 Task: Create a task  Implement backup and restore functionality for better data management , assign it to team member softage.10@softage.net in the project TranslateForge and update the status of the task to  At Risk , set the priority of the task to Medium.
Action: Mouse pressed left at (74, 97)
Screenshot: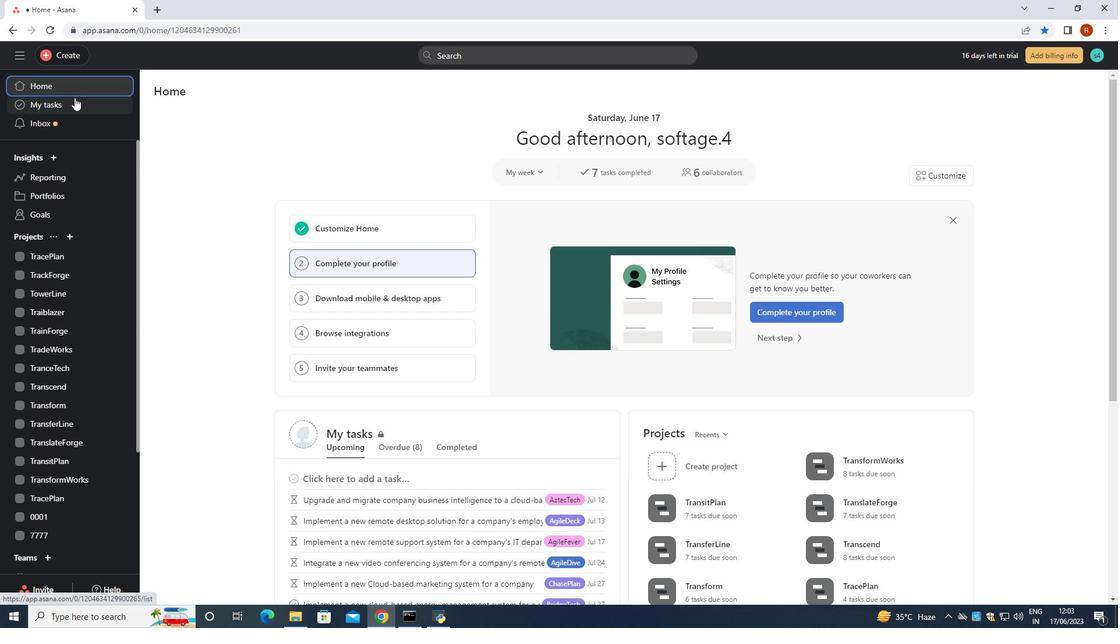 
Action: Mouse moved to (72, 83)
Screenshot: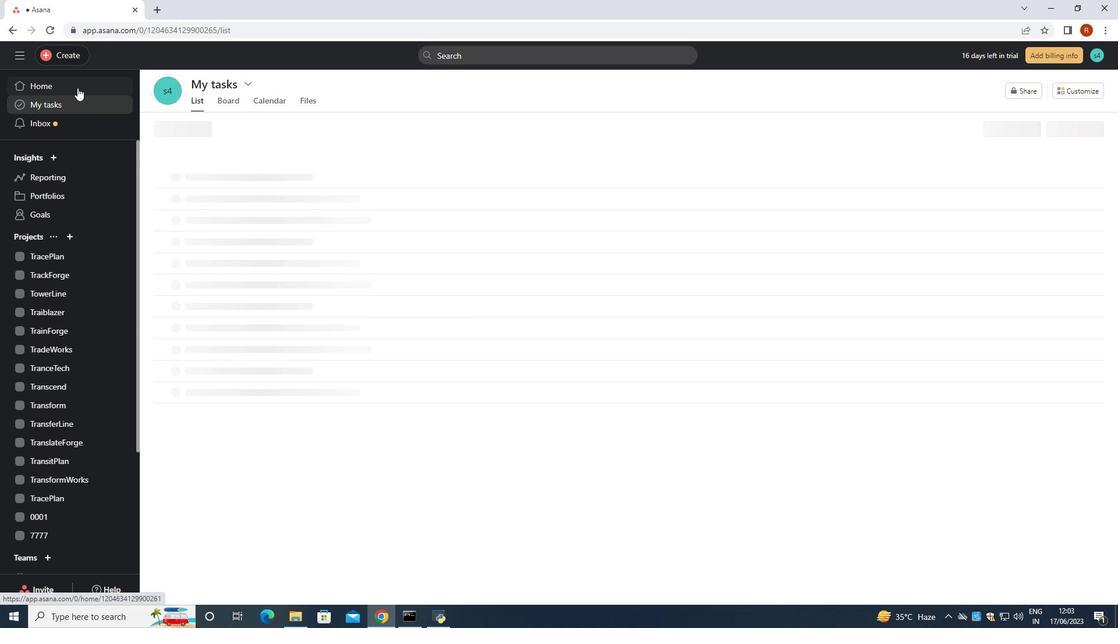 
Action: Mouse pressed left at (72, 83)
Screenshot: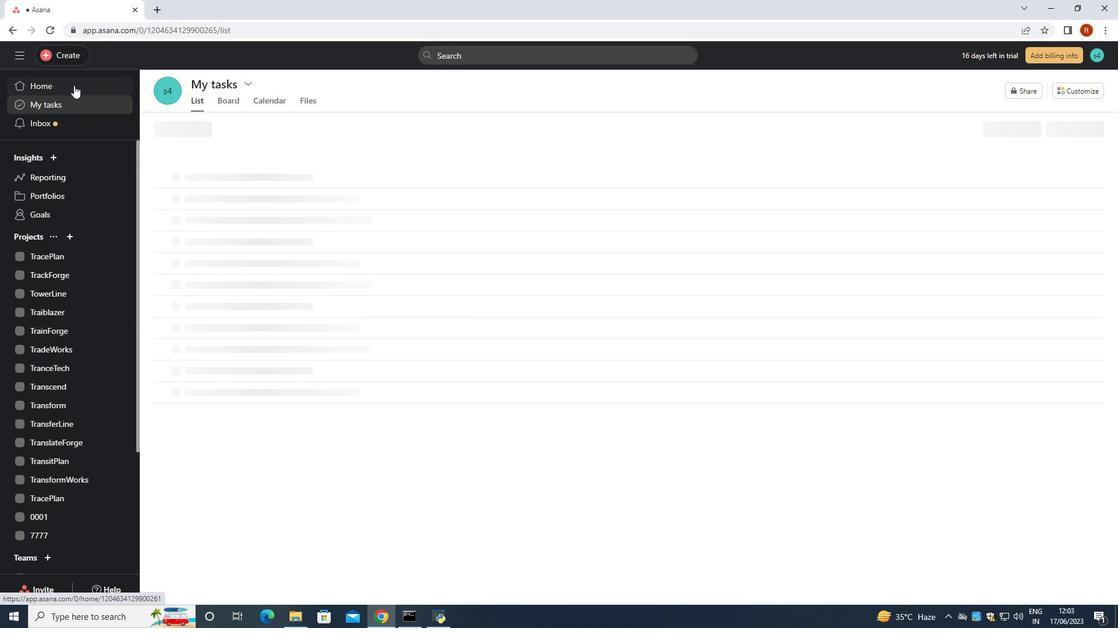 
Action: Mouse moved to (83, 443)
Screenshot: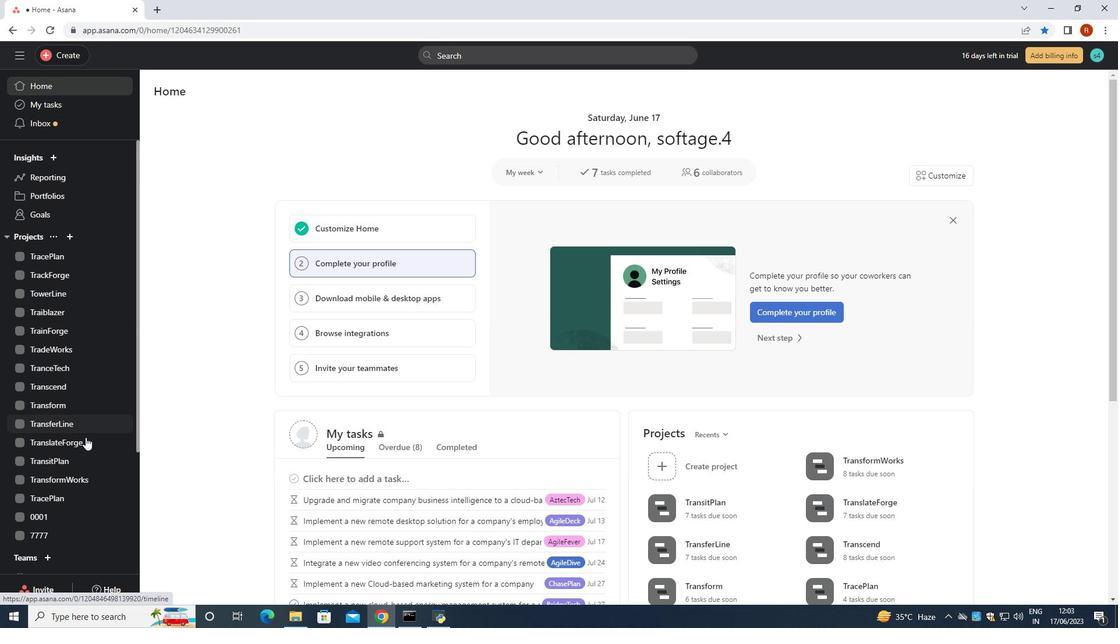 
Action: Mouse pressed left at (83, 443)
Screenshot: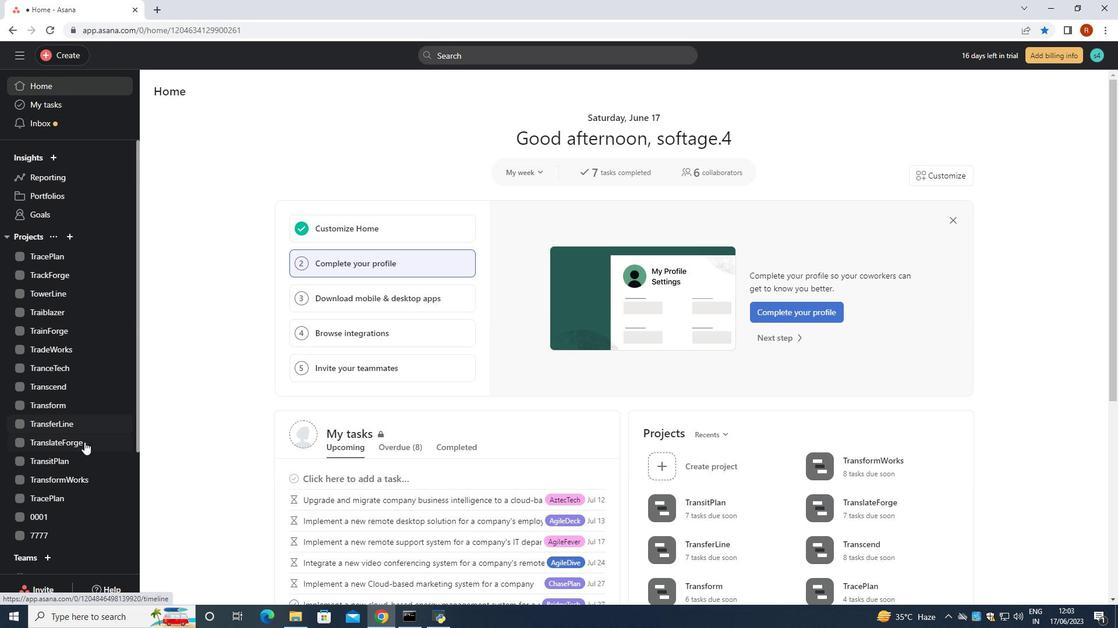 
Action: Mouse moved to (170, 144)
Screenshot: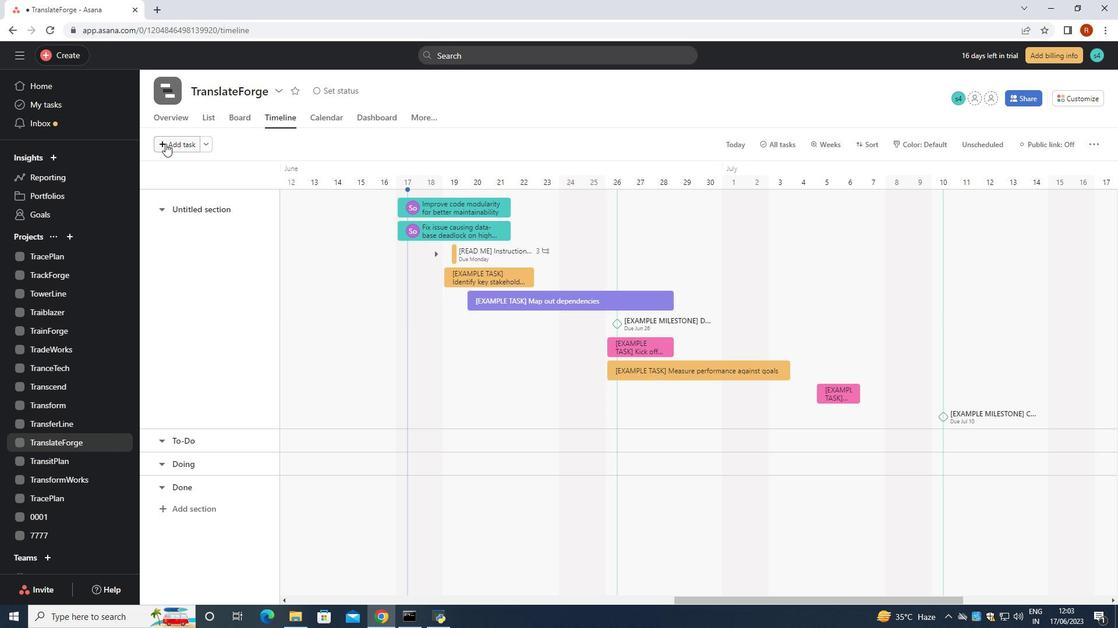 
Action: Mouse pressed left at (170, 144)
Screenshot: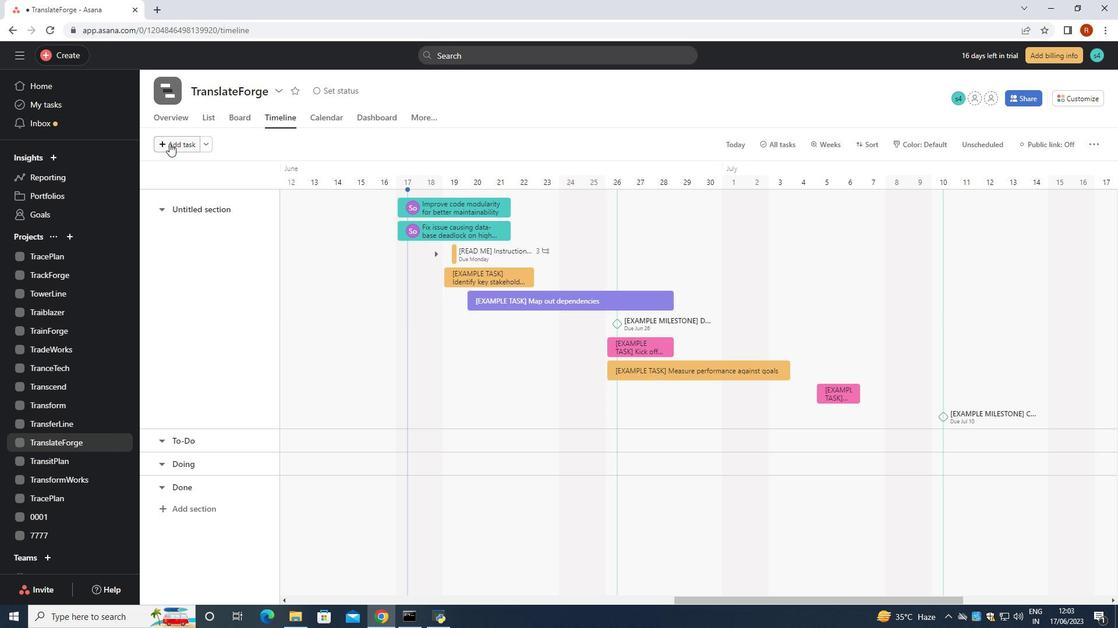 
Action: Mouse moved to (163, 141)
Screenshot: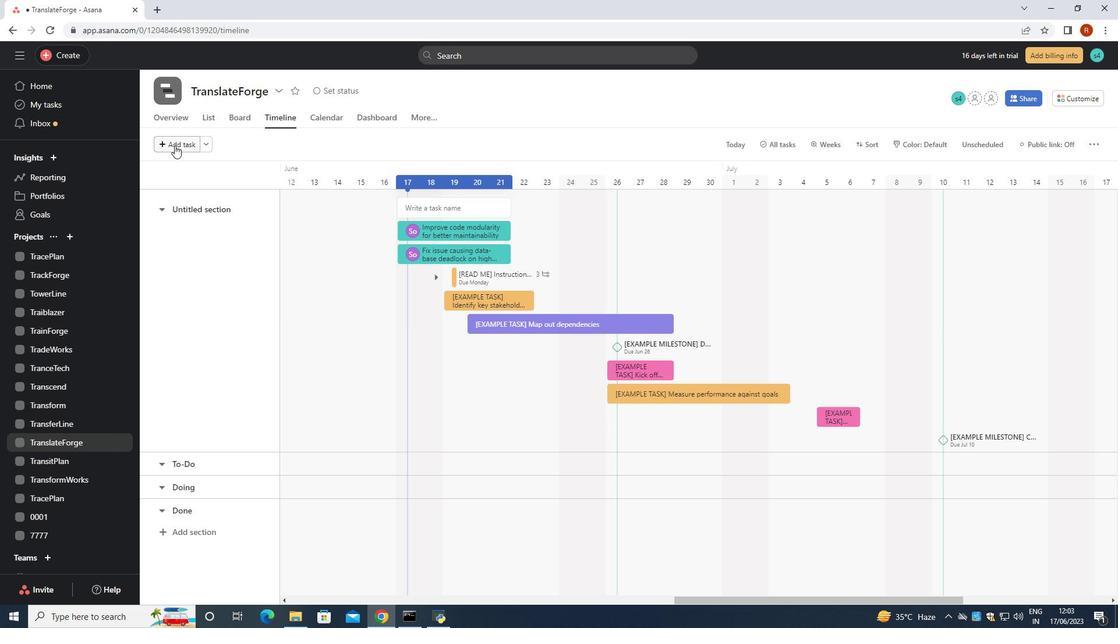 
Action: Key pressed <Key.shift><Key.shift><Key.shift><Key.shift><Key.shift><Key.shift><Key.shift><Key.shift><Key.shift><Key.shift><Key.shift><Key.shift><Key.shift>Implement<Key.space>backup<Key.space>and<Key.space>restore<Key.space>functionality<Key.space>for<Key.space>better<Key.space>data<Key.space>management<Key.enter>
Screenshot: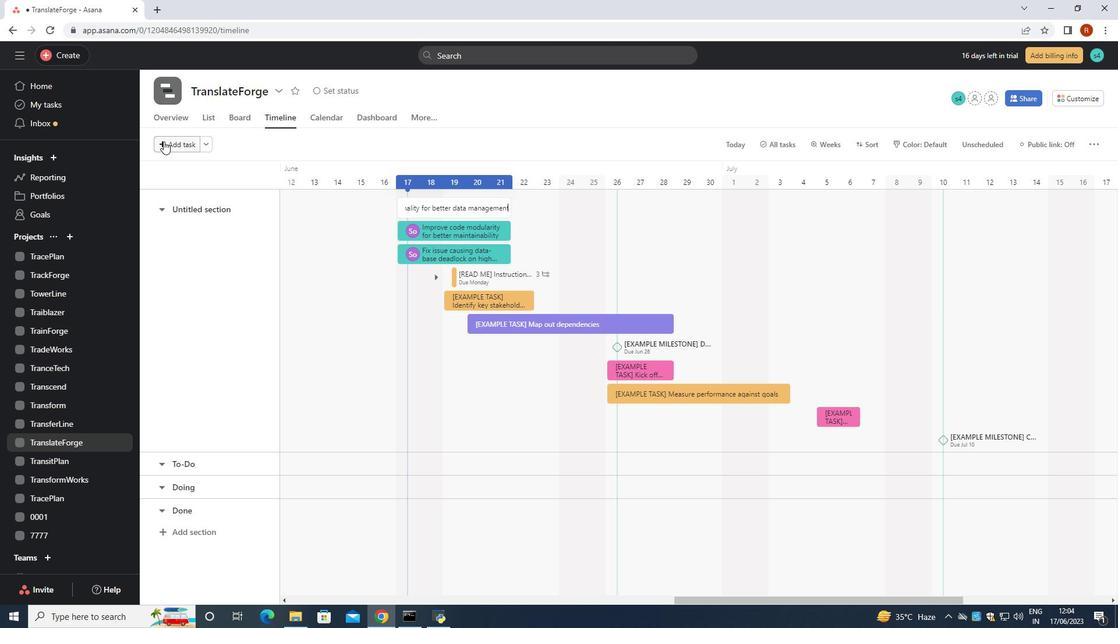 
Action: Mouse moved to (464, 205)
Screenshot: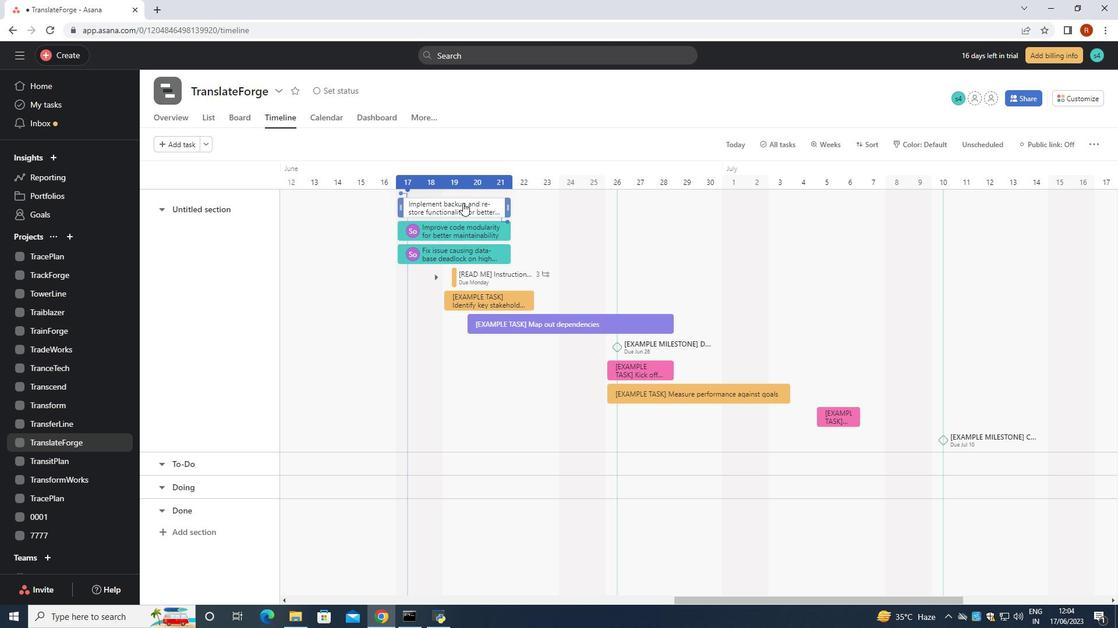 
Action: Mouse pressed left at (464, 205)
Screenshot: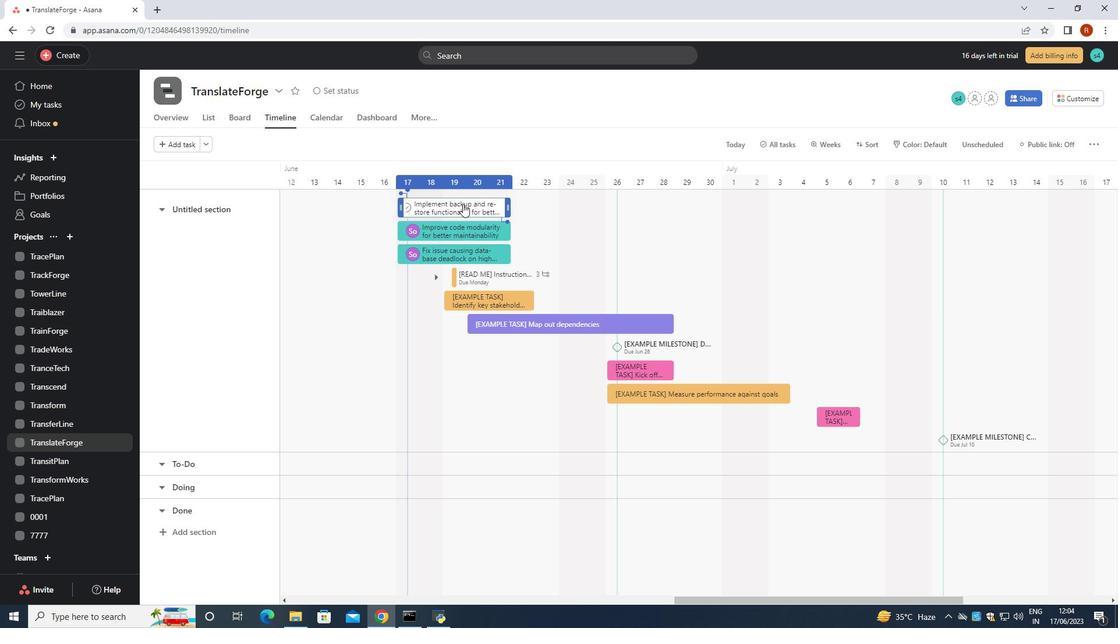
Action: Mouse moved to (821, 231)
Screenshot: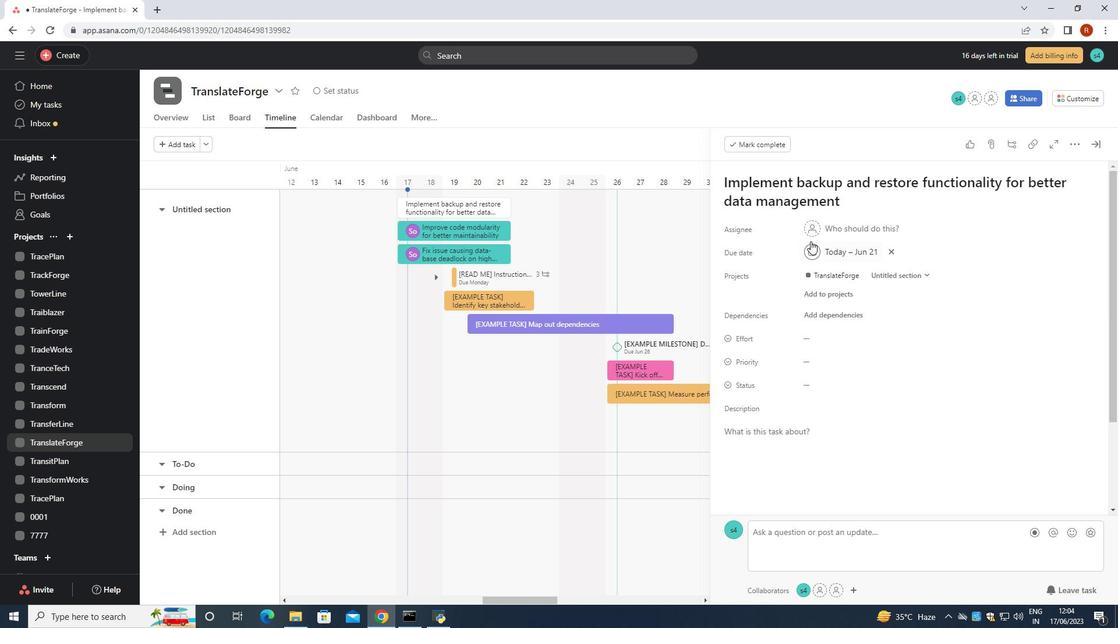 
Action: Mouse pressed left at (821, 231)
Screenshot: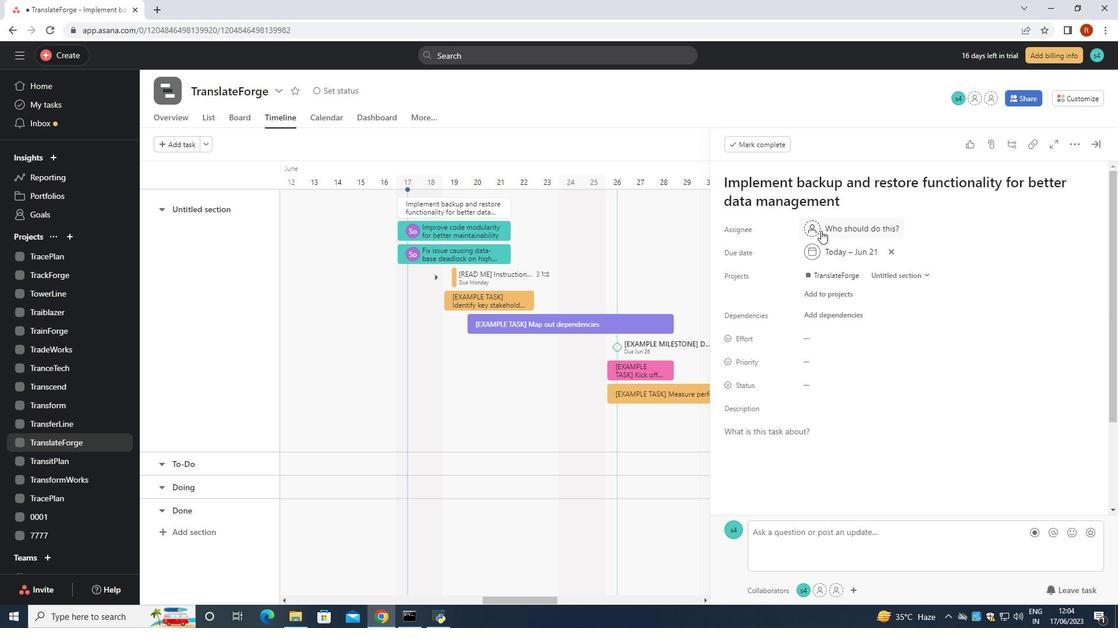 
Action: Mouse moved to (739, 182)
Screenshot: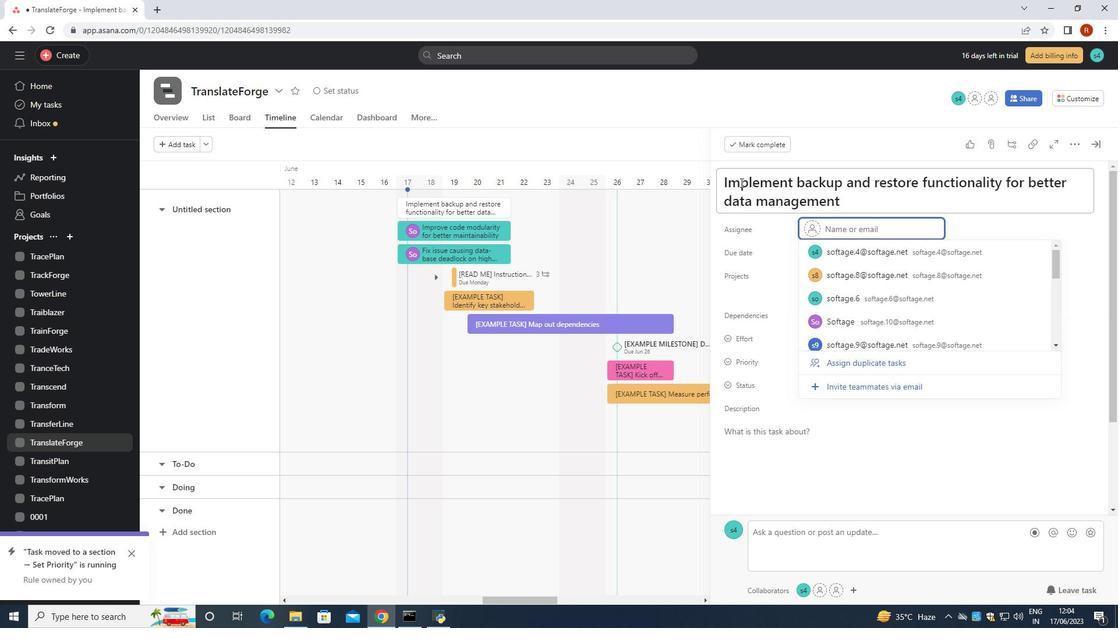 
Action: Key pressed softage.10<Key.shift>@sod<Key.backspace>ftage.net
Screenshot: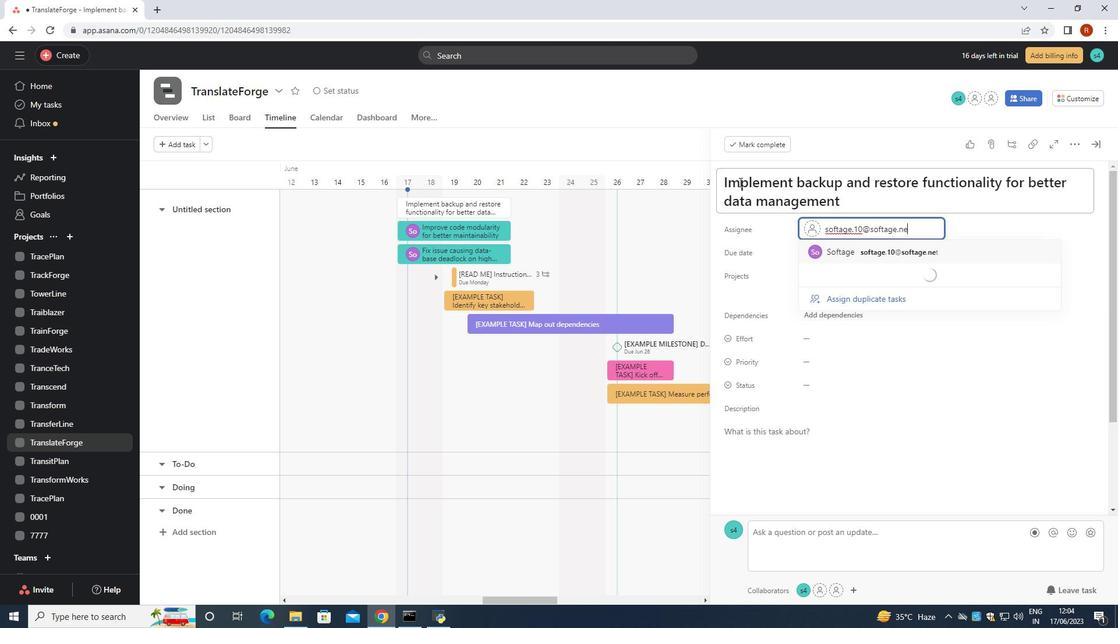 
Action: Mouse moved to (930, 253)
Screenshot: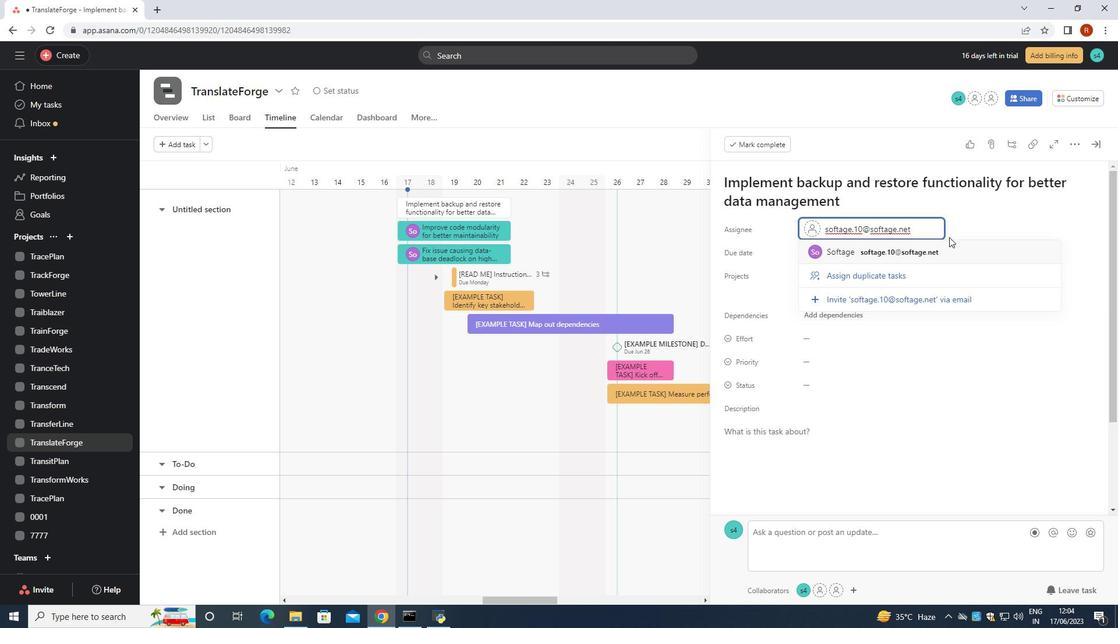 
Action: Mouse pressed left at (930, 253)
Screenshot: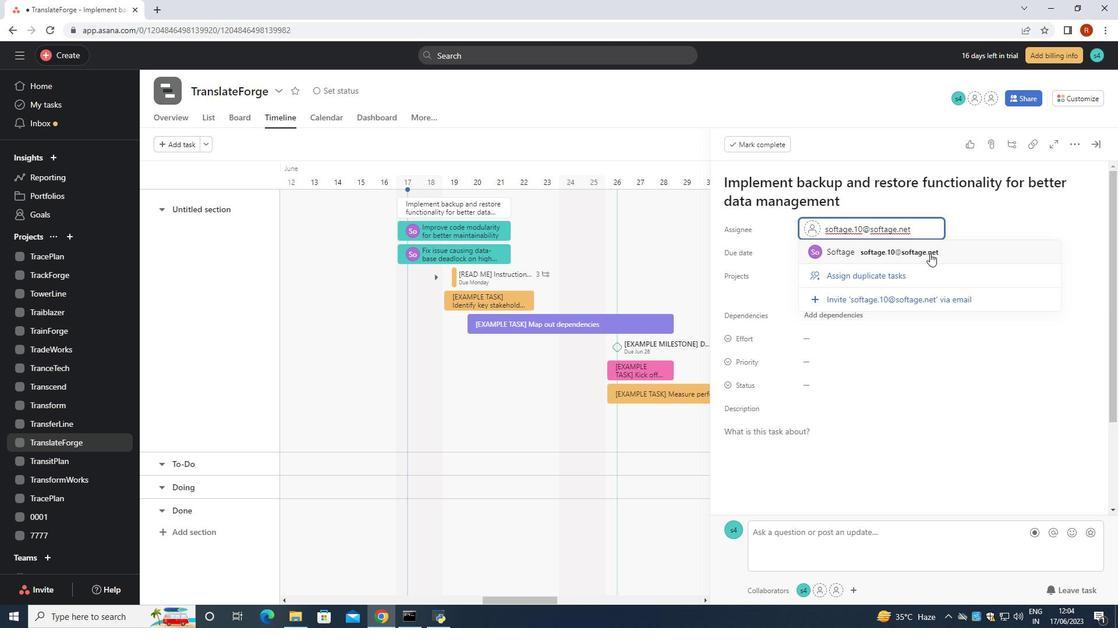 
Action: Mouse moved to (815, 386)
Screenshot: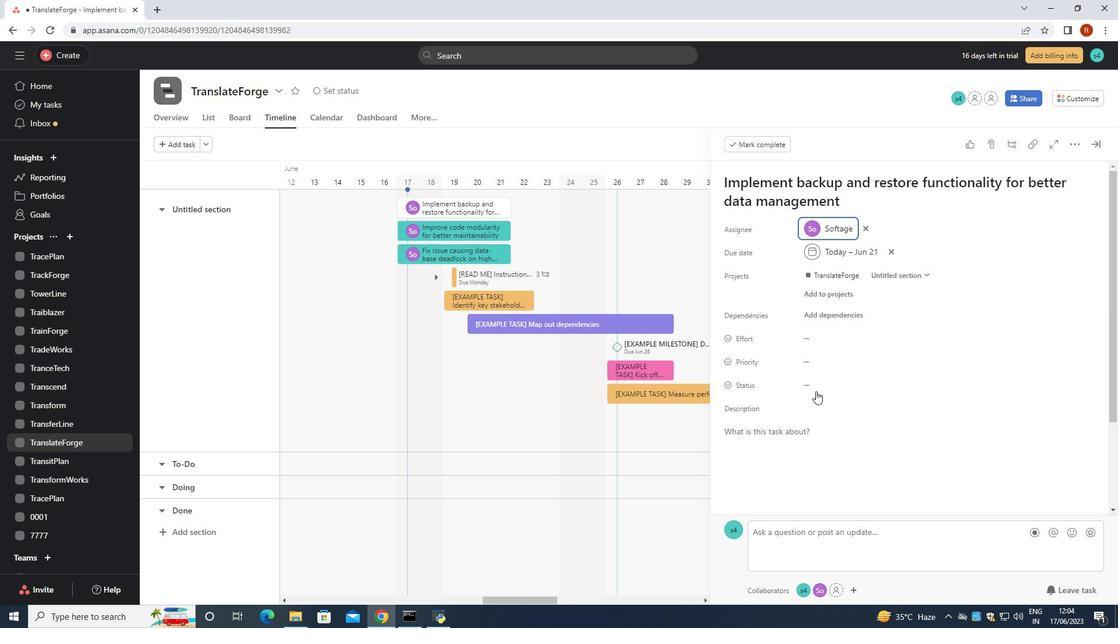 
Action: Mouse pressed left at (815, 386)
Screenshot: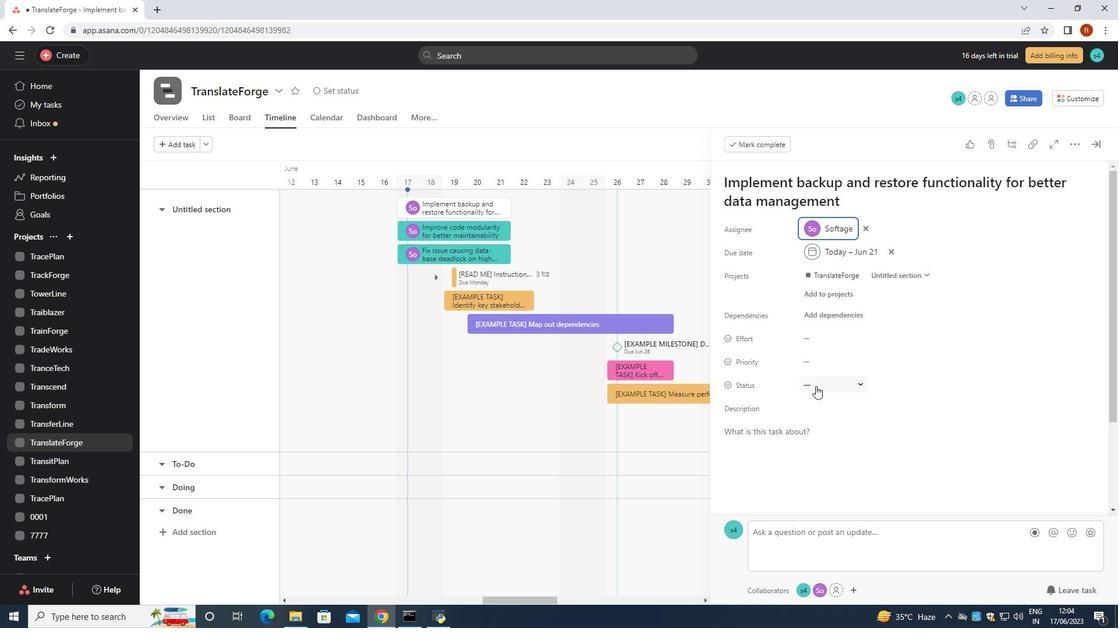 
Action: Mouse moved to (850, 451)
Screenshot: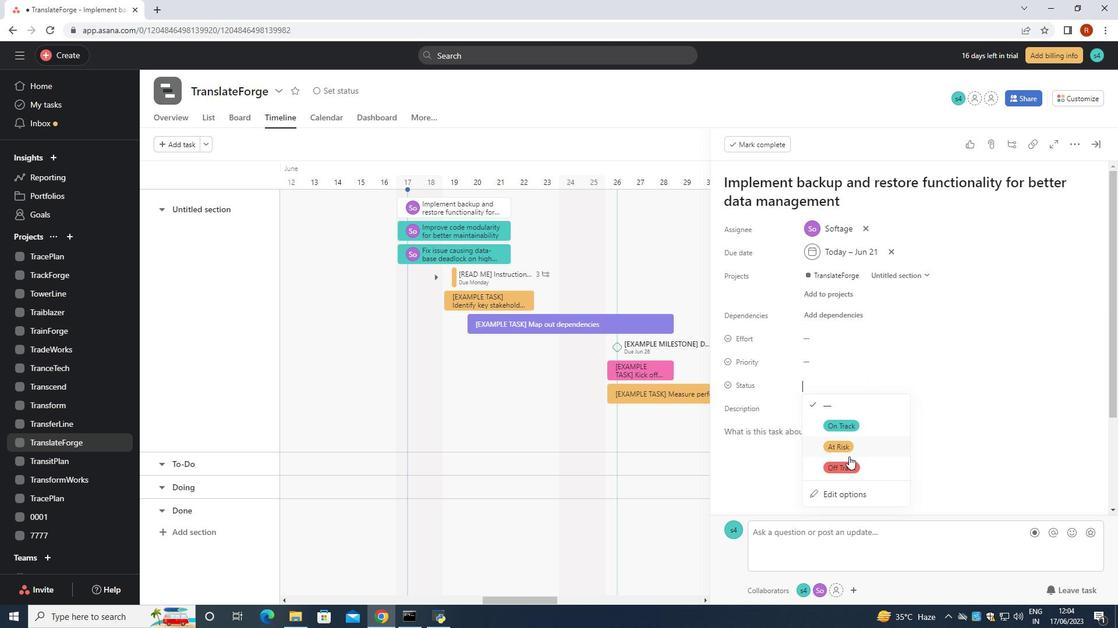 
Action: Mouse pressed left at (850, 451)
Screenshot: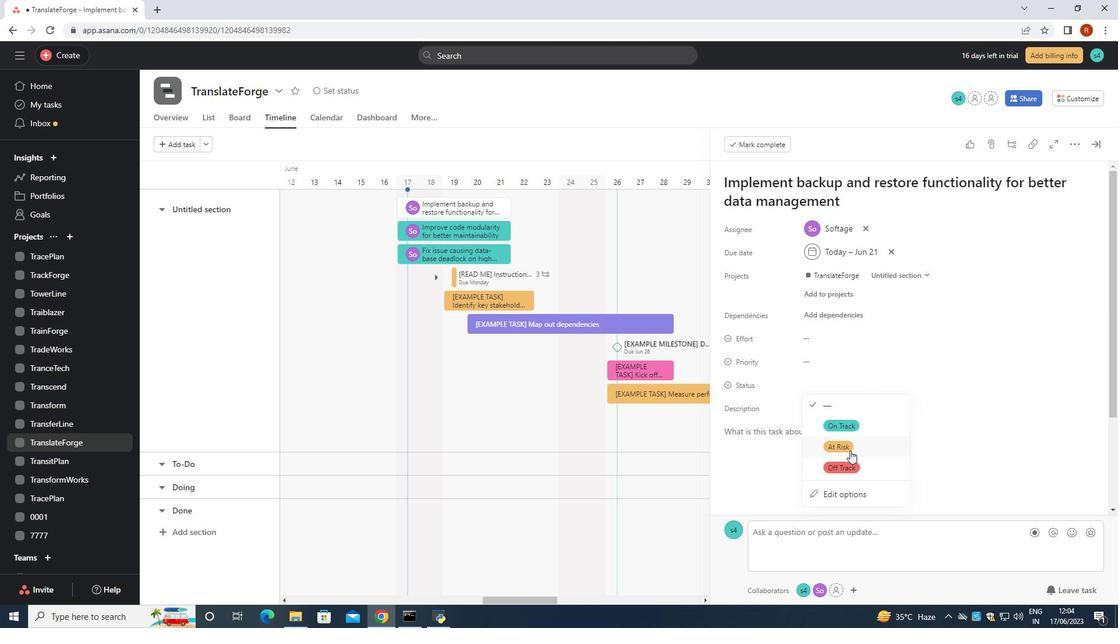 
Action: Mouse moved to (822, 363)
Screenshot: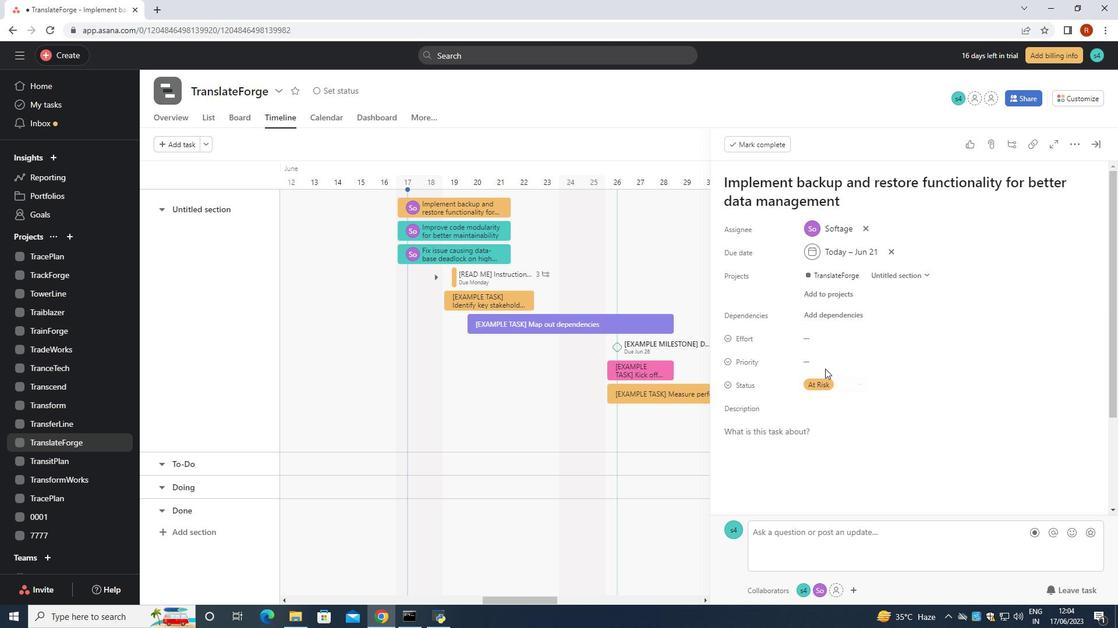 
Action: Mouse pressed left at (822, 363)
Screenshot: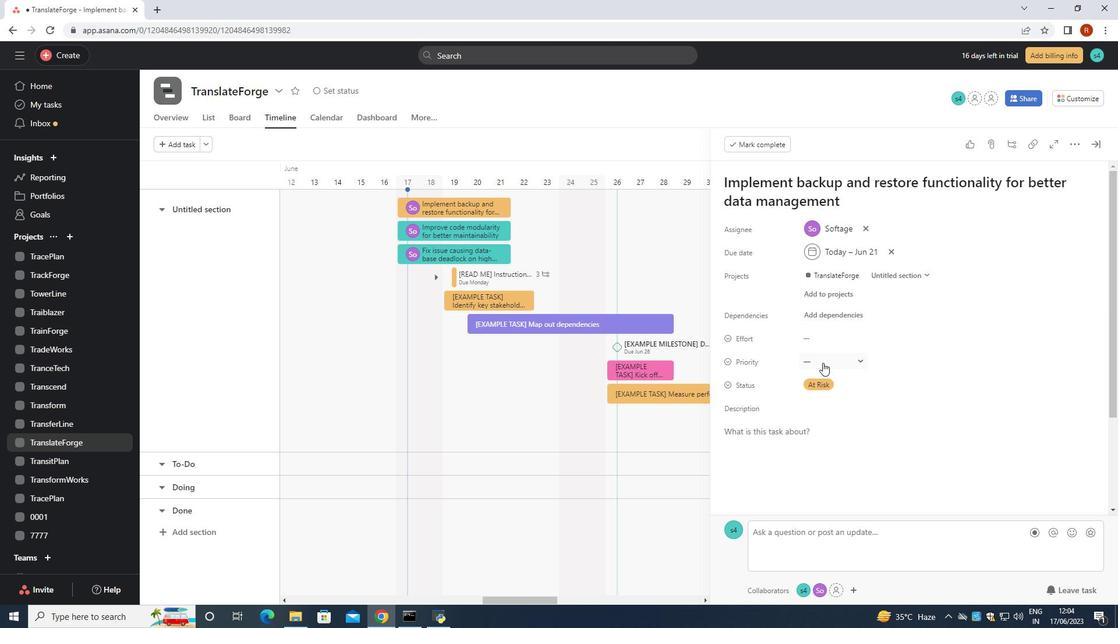 
Action: Mouse moved to (838, 422)
Screenshot: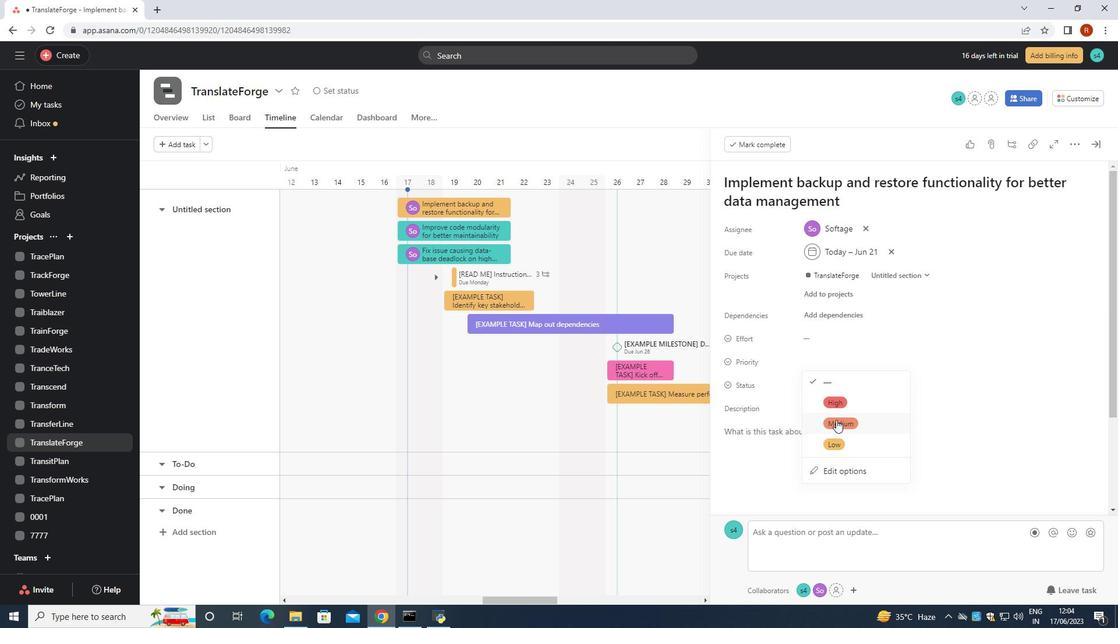 
Action: Mouse pressed left at (838, 422)
Screenshot: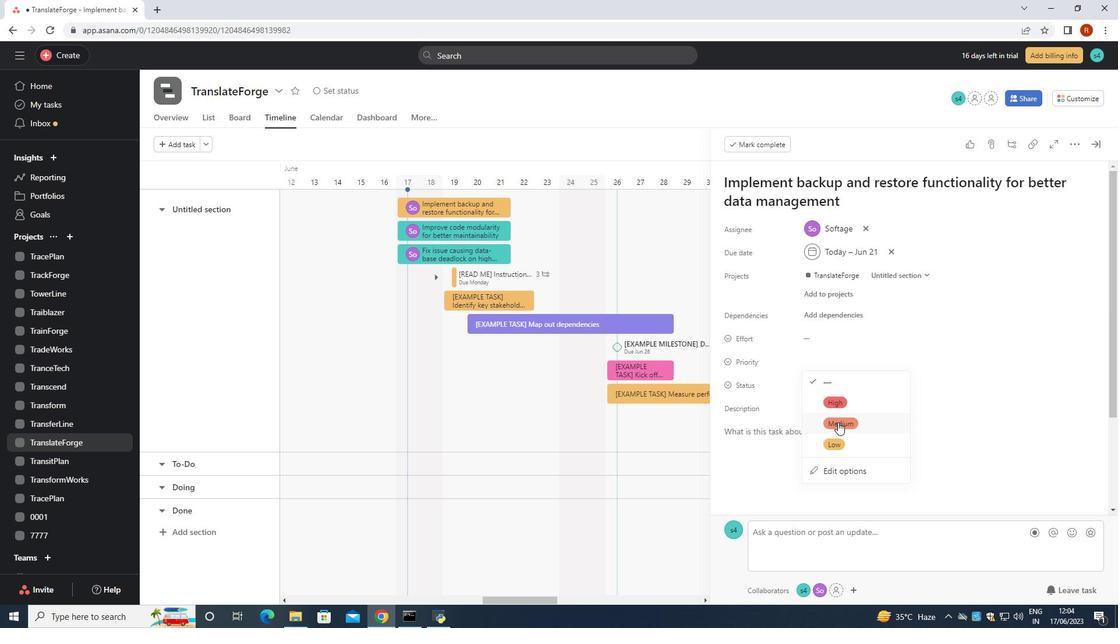
